Task: Change elbow connector line to dotted.
Action: Mouse moved to (466, 266)
Screenshot: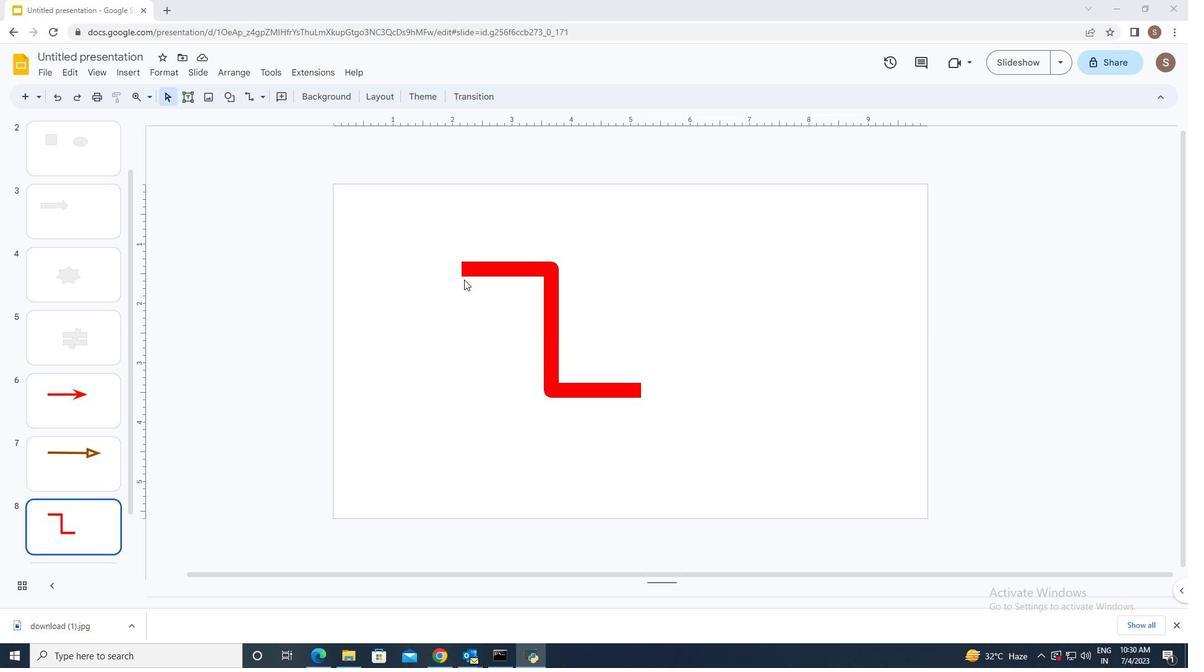 
Action: Mouse pressed left at (466, 266)
Screenshot: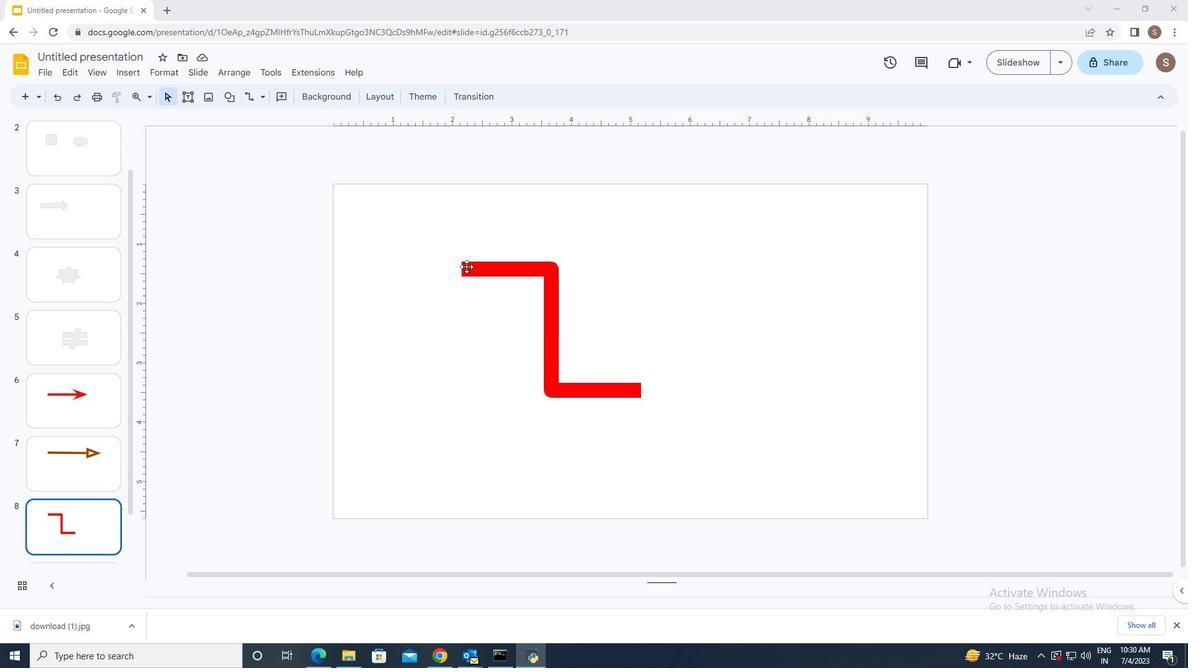 
Action: Mouse moved to (321, 95)
Screenshot: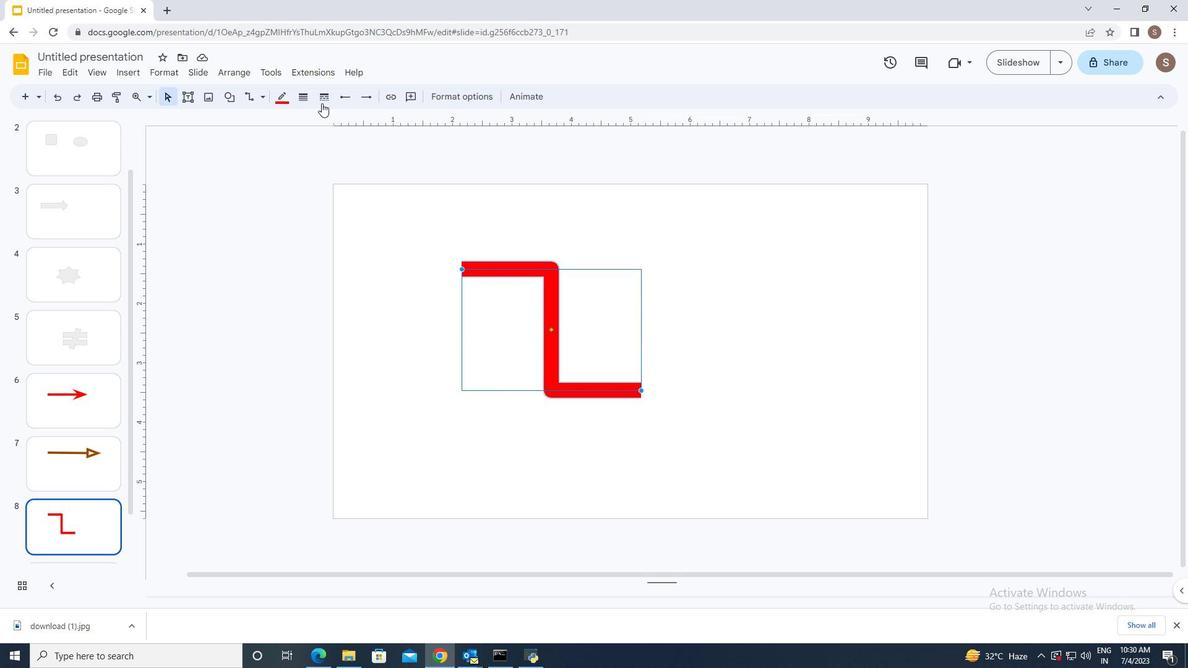 
Action: Mouse pressed left at (321, 95)
Screenshot: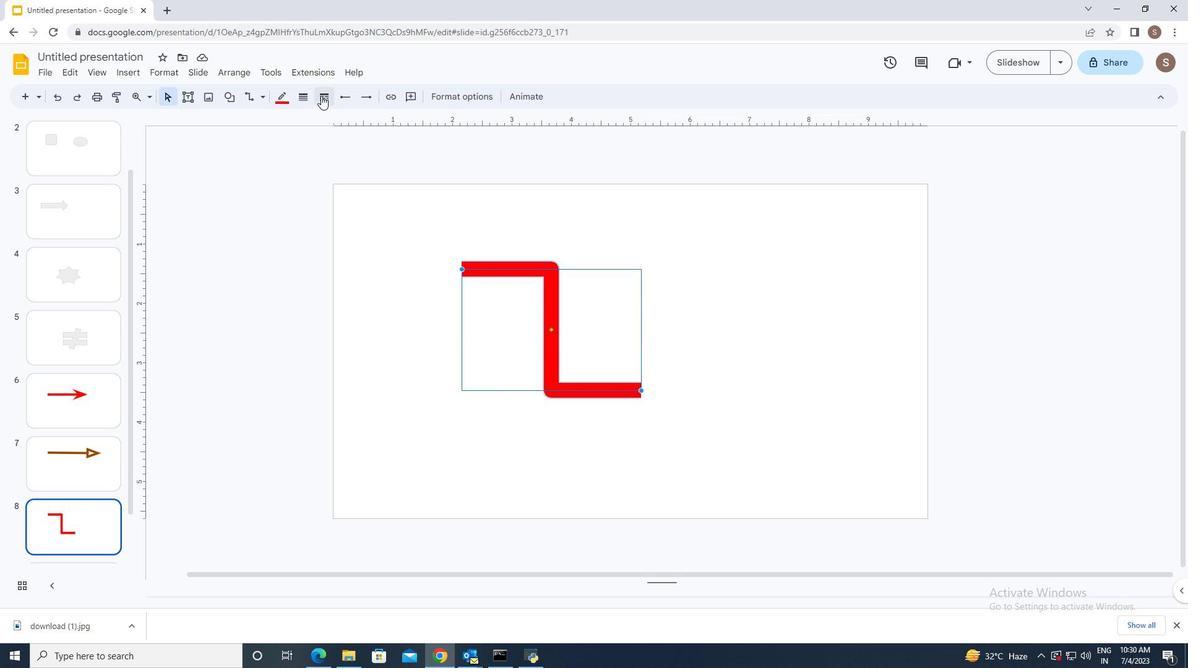 
Action: Mouse moved to (341, 137)
Screenshot: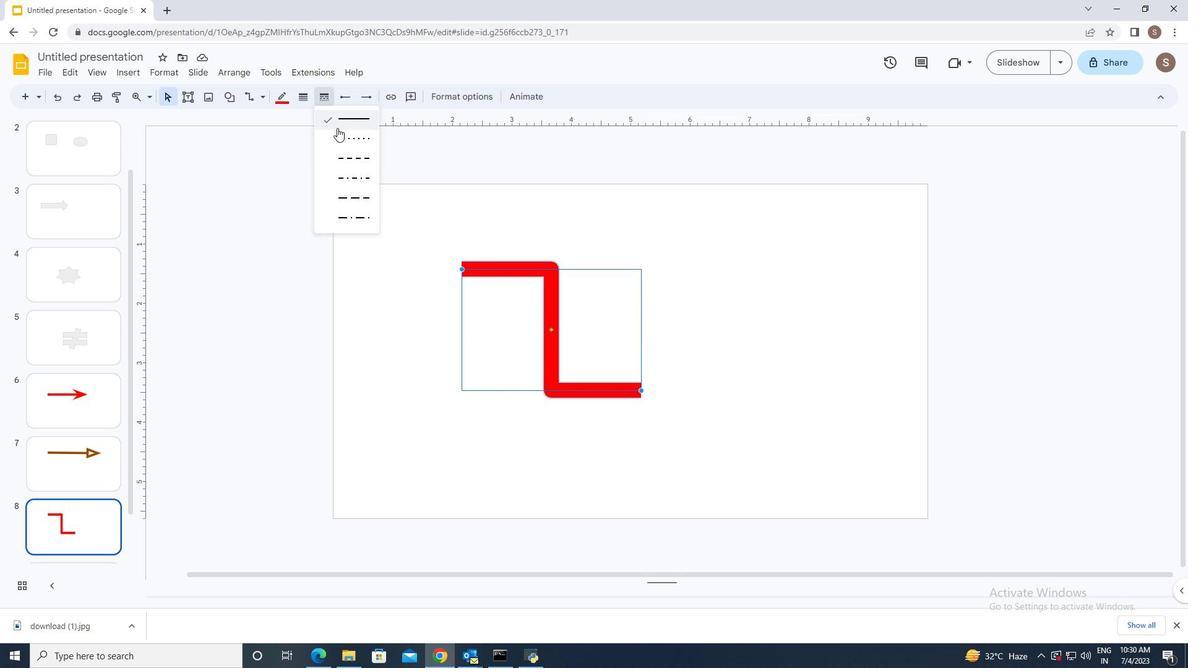 
Action: Mouse pressed left at (341, 137)
Screenshot: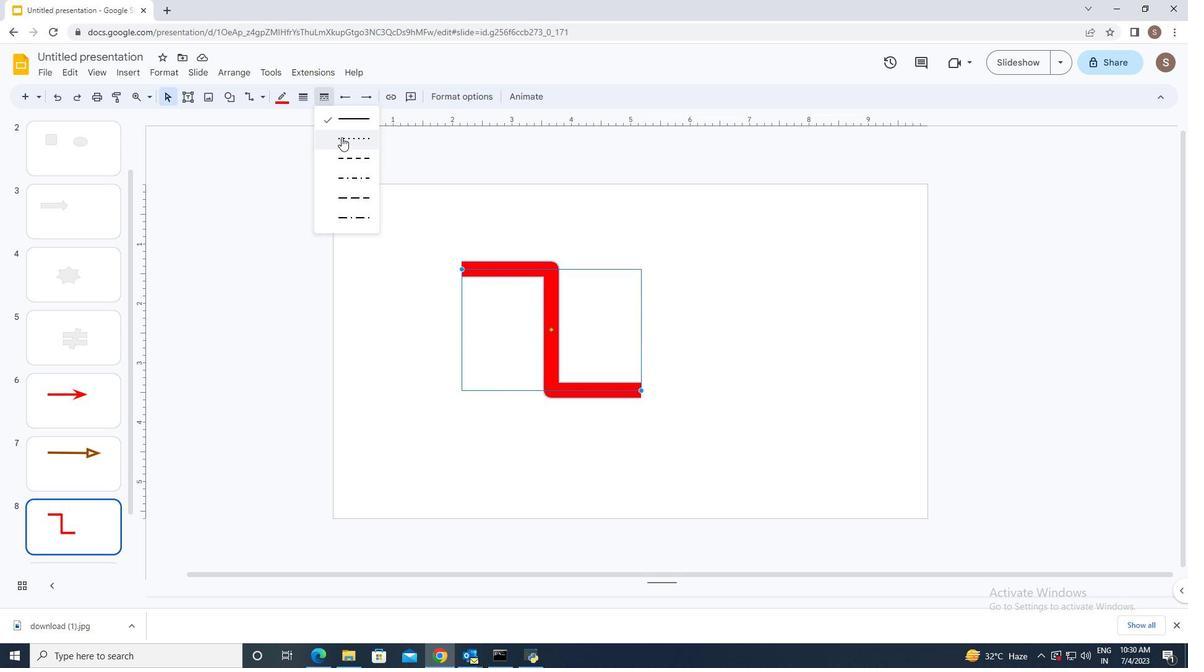 
Action: Mouse moved to (379, 470)
Screenshot: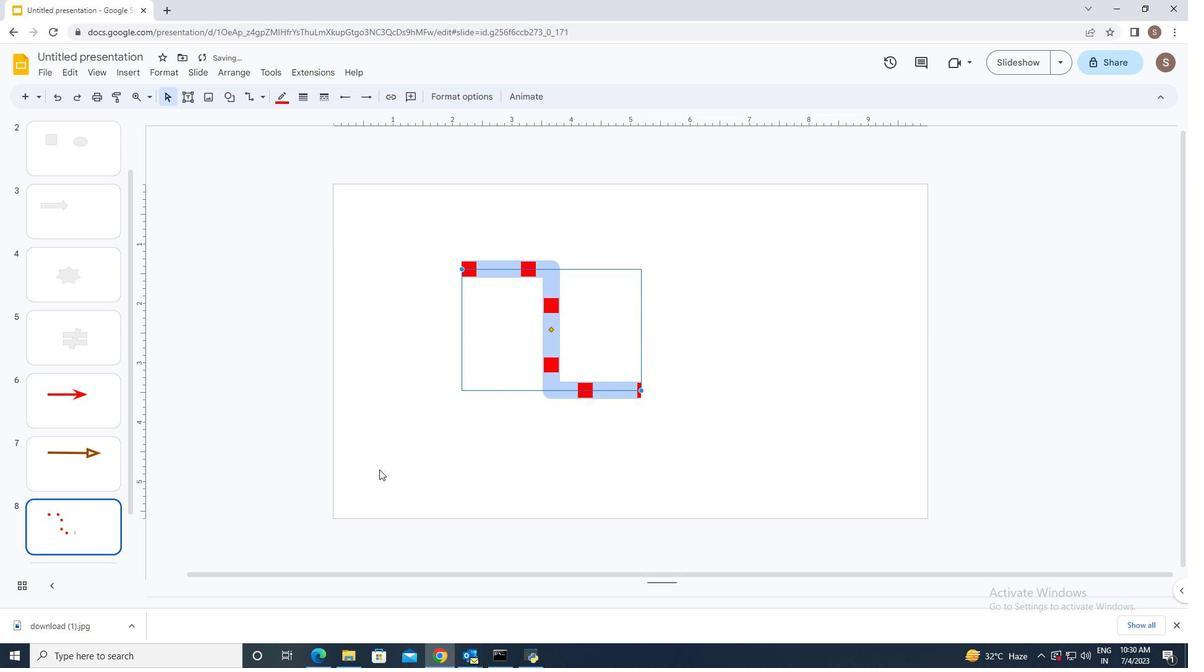 
Action: Mouse pressed left at (379, 470)
Screenshot: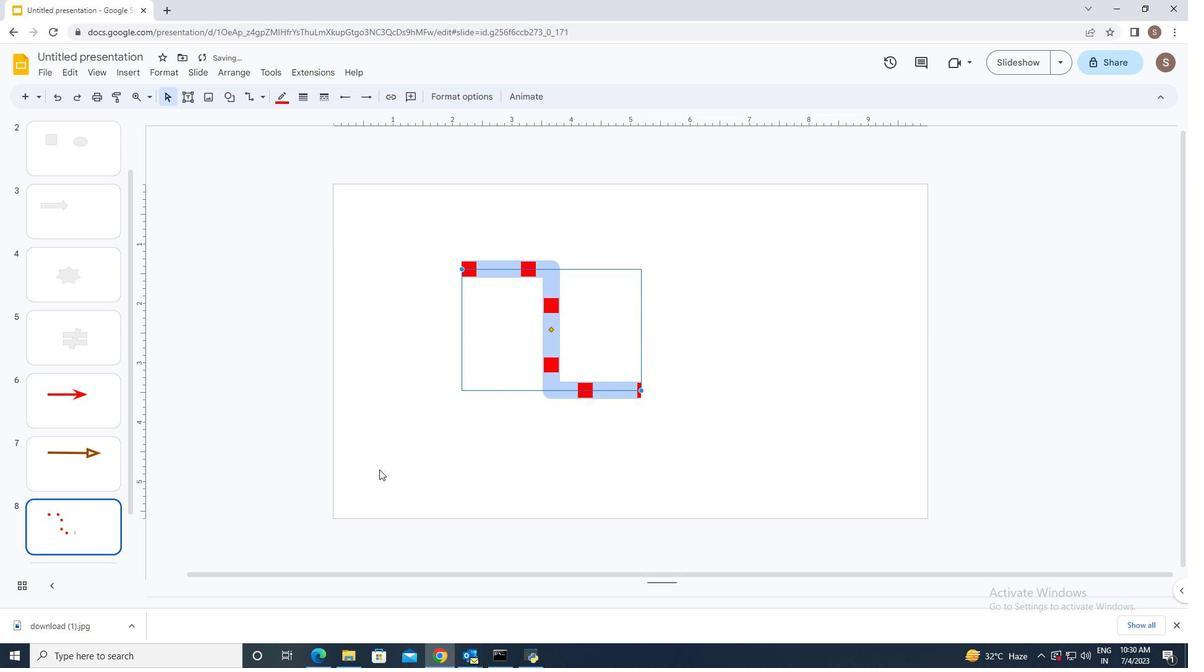 
